 Task: Search any letterhead  from the list of letterheads
Action: Mouse scrolled (181, 157) with delta (0, 0)
Screenshot: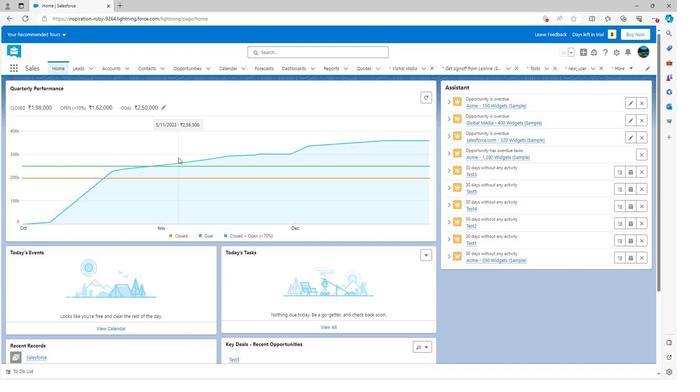 
Action: Mouse scrolled (181, 157) with delta (0, 0)
Screenshot: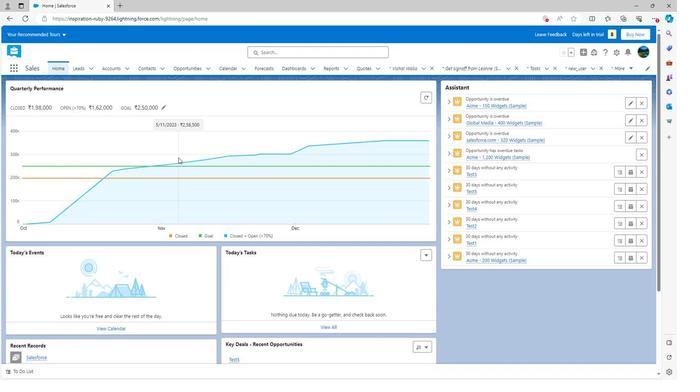 
Action: Mouse scrolled (181, 157) with delta (0, 0)
Screenshot: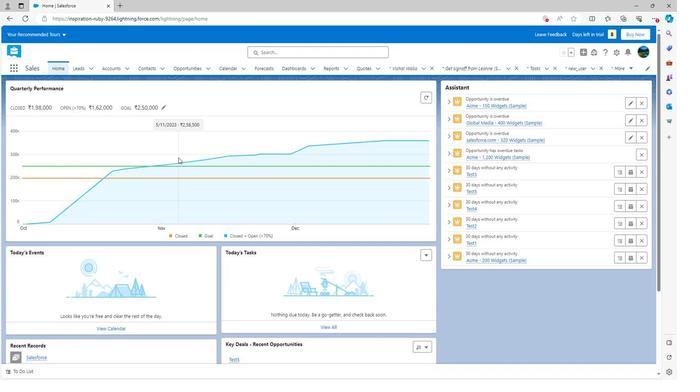 
Action: Mouse scrolled (181, 157) with delta (0, 0)
Screenshot: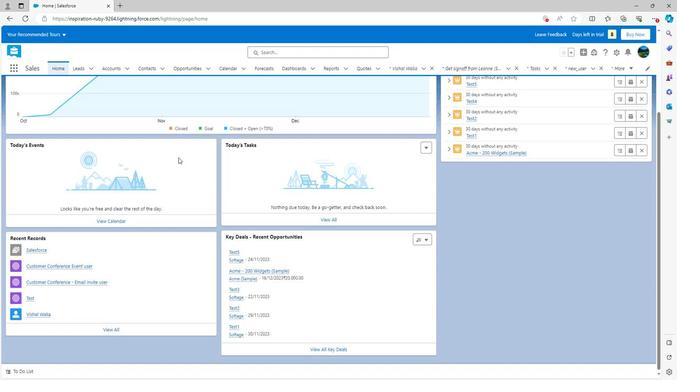 
Action: Mouse moved to (182, 158)
Screenshot: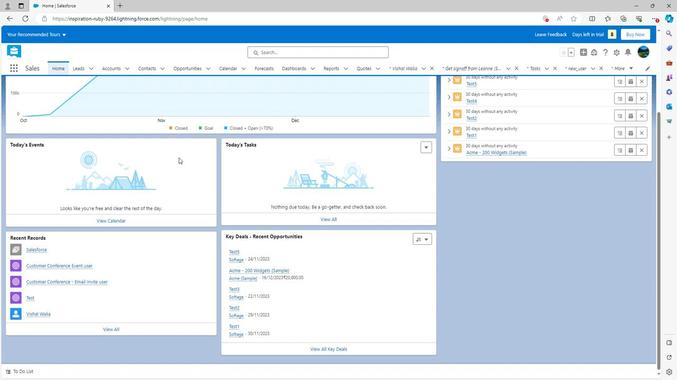 
Action: Mouse scrolled (182, 158) with delta (0, 0)
Screenshot: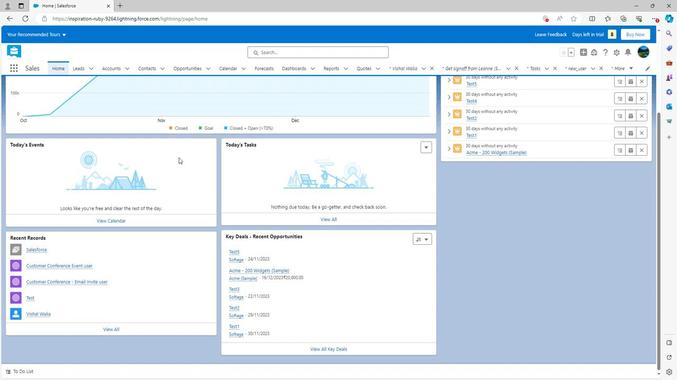 
Action: Mouse scrolled (182, 158) with delta (0, 0)
Screenshot: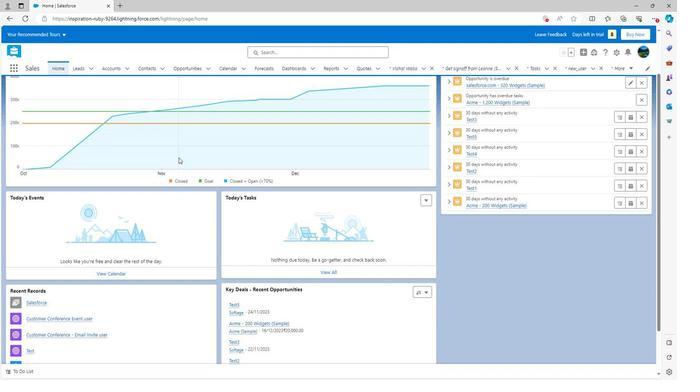 
Action: Mouse scrolled (182, 158) with delta (0, 0)
Screenshot: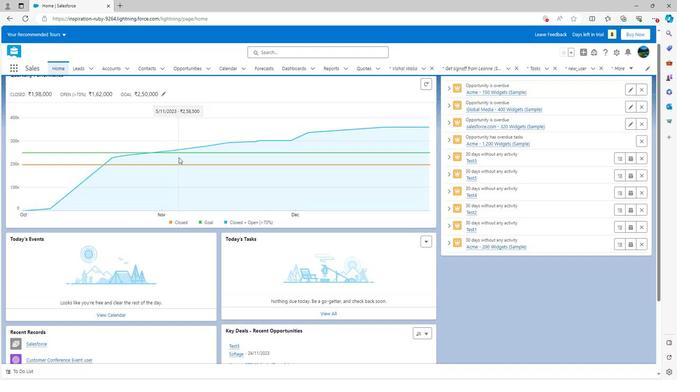 
Action: Mouse scrolled (182, 158) with delta (0, 0)
Screenshot: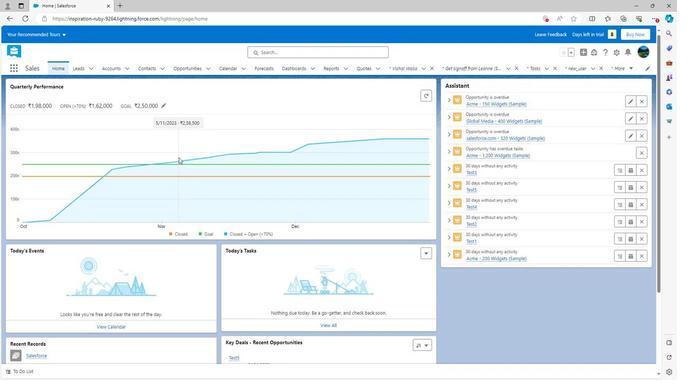 
Action: Mouse moved to (580, 68)
Screenshot: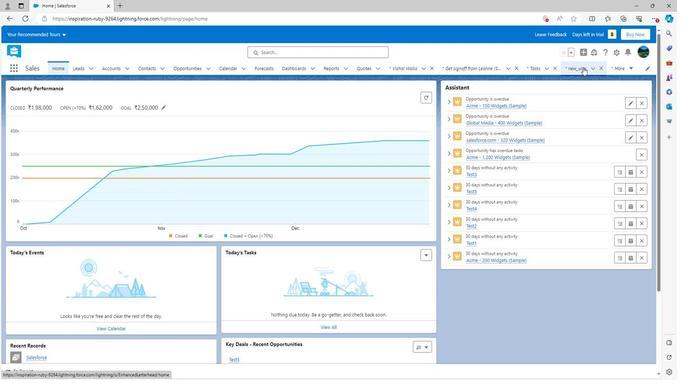 
Action: Mouse pressed left at (580, 68)
Screenshot: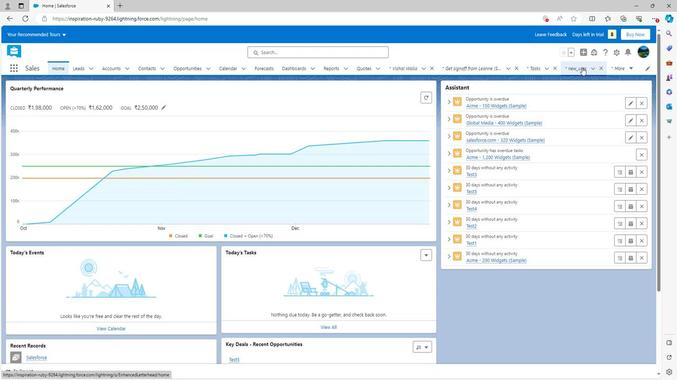 
Action: Mouse moved to (531, 101)
Screenshot: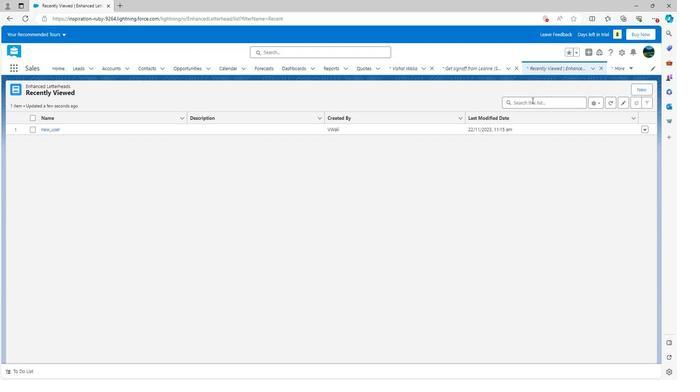 
Action: Mouse pressed left at (531, 101)
Screenshot: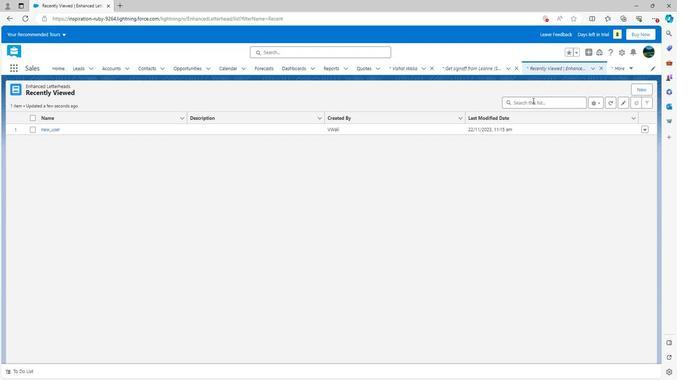 
Action: Mouse moved to (378, 1)
Screenshot: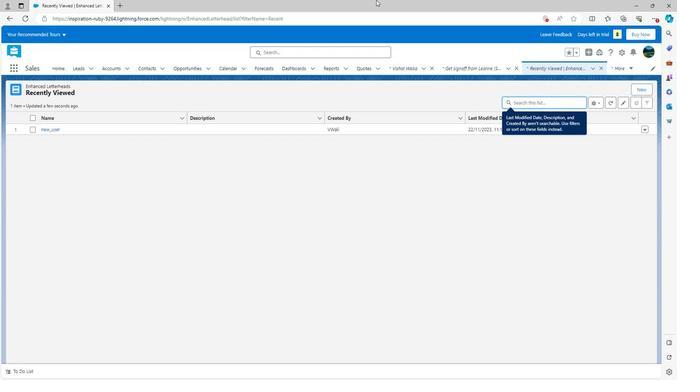 
Action: Key pressed new<Key.shift>_user<Key.enter><Key.backspace><Key.backspace><Key.backspace><Key.backspace><Key.backspace><Key.enter><Key.backspace><Key.backspace><Key.backspace><Key.backspace>isd<Key.enter><Key.backspace><Key.backspace><Key.backspace>
Screenshot: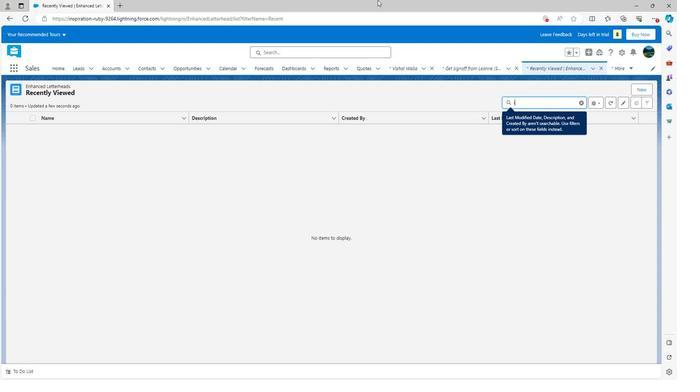 
Action: Mouse moved to (468, 93)
Screenshot: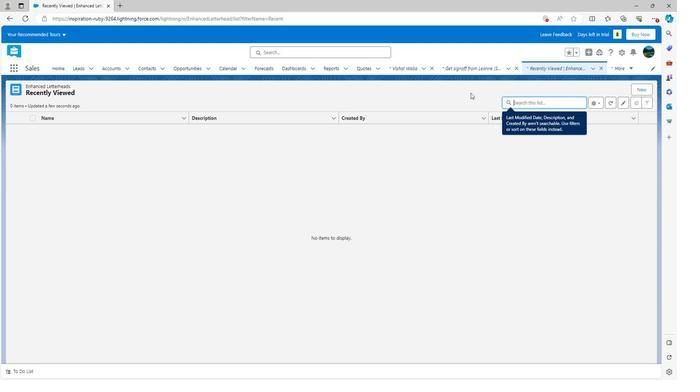 
Action: Mouse pressed left at (468, 93)
Screenshot: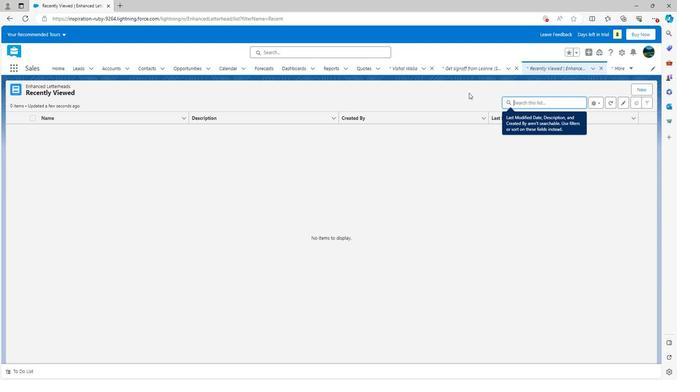 
Action: Mouse moved to (355, 174)
Screenshot: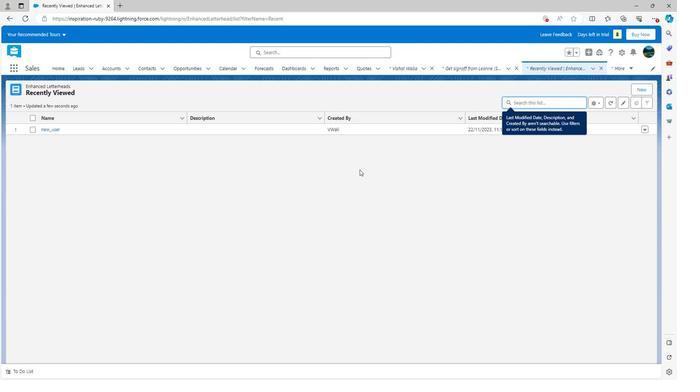 
